 Task: Add the task  Develop a new online tool for email marketing campaigns to the section Dash & Smash in the project AgileRealm and add a Due Date to the respective task as 2023/12/02
Action: Mouse moved to (68, 278)
Screenshot: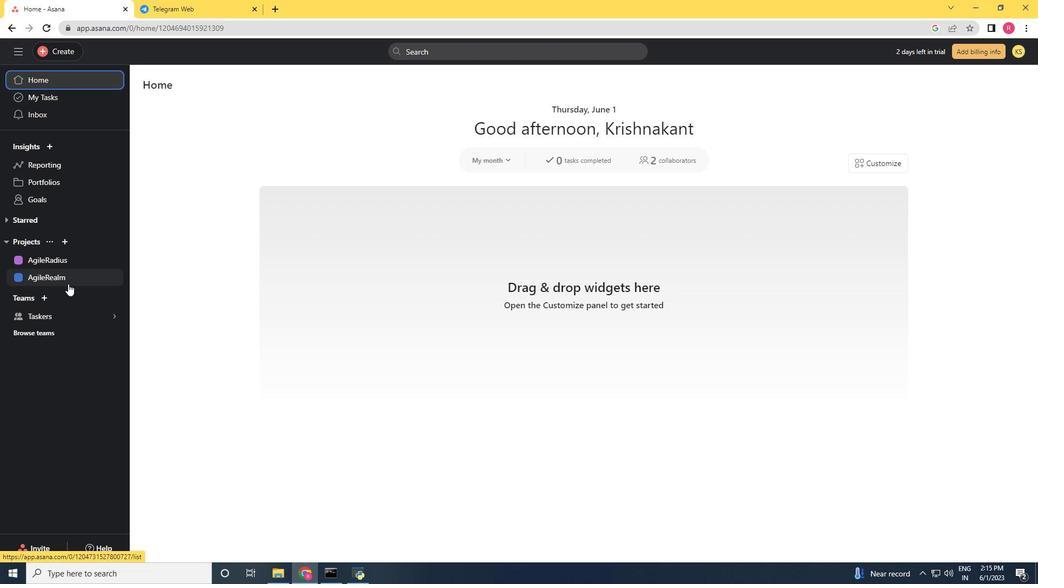 
Action: Mouse pressed left at (68, 278)
Screenshot: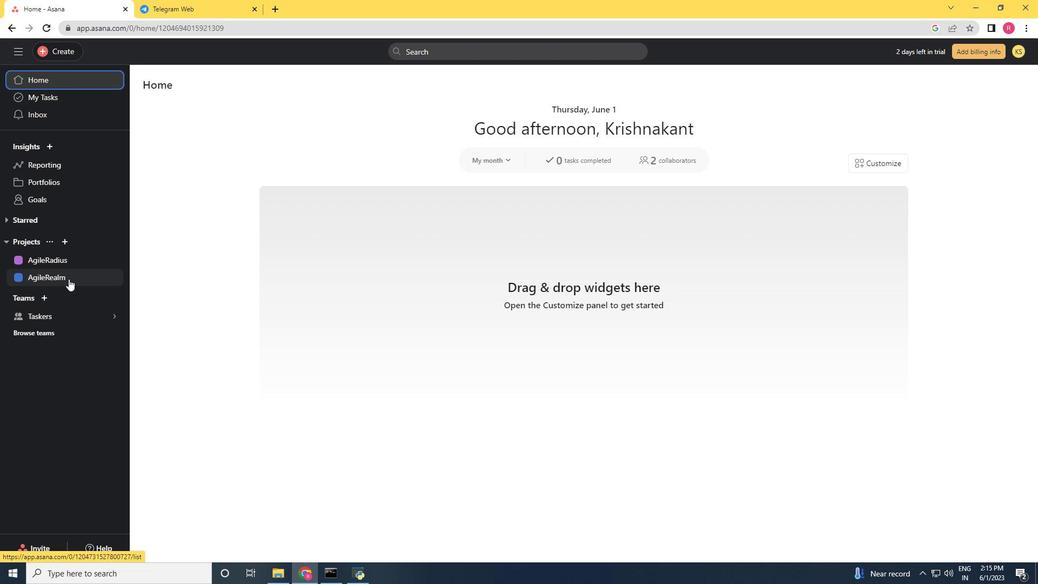 
Action: Mouse moved to (628, 372)
Screenshot: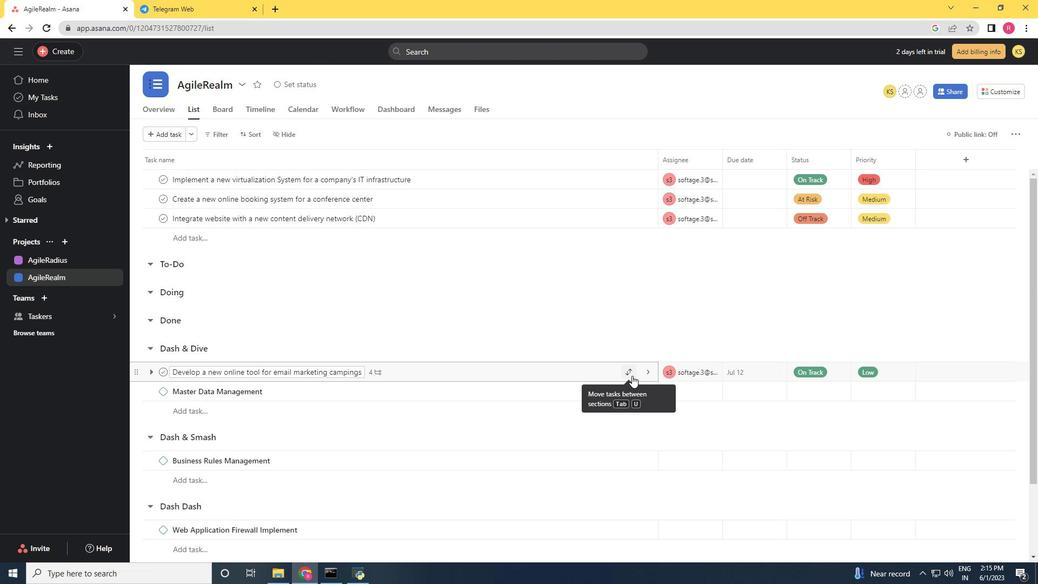 
Action: Mouse pressed left at (628, 372)
Screenshot: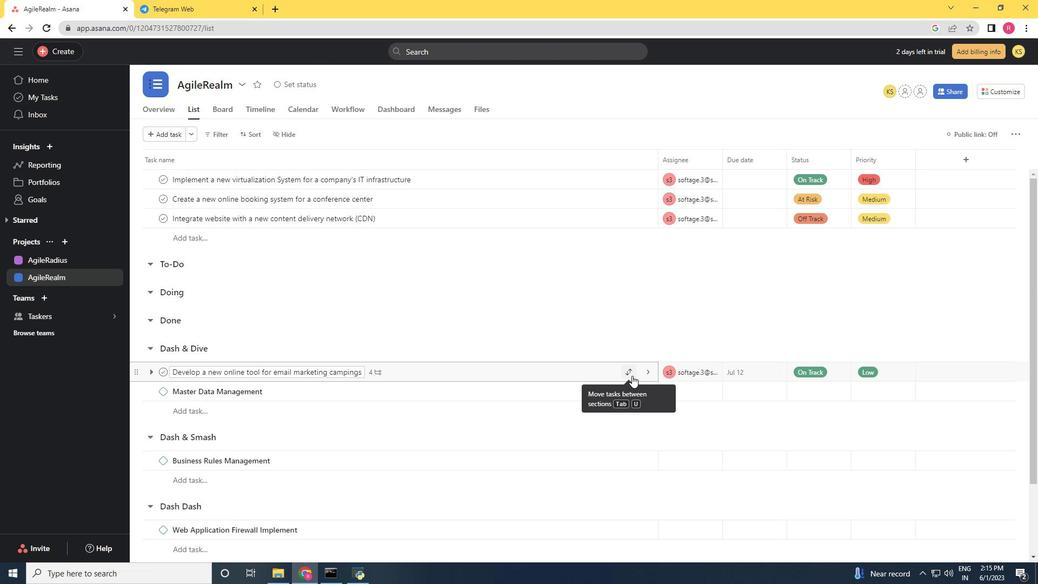
Action: Mouse moved to (581, 309)
Screenshot: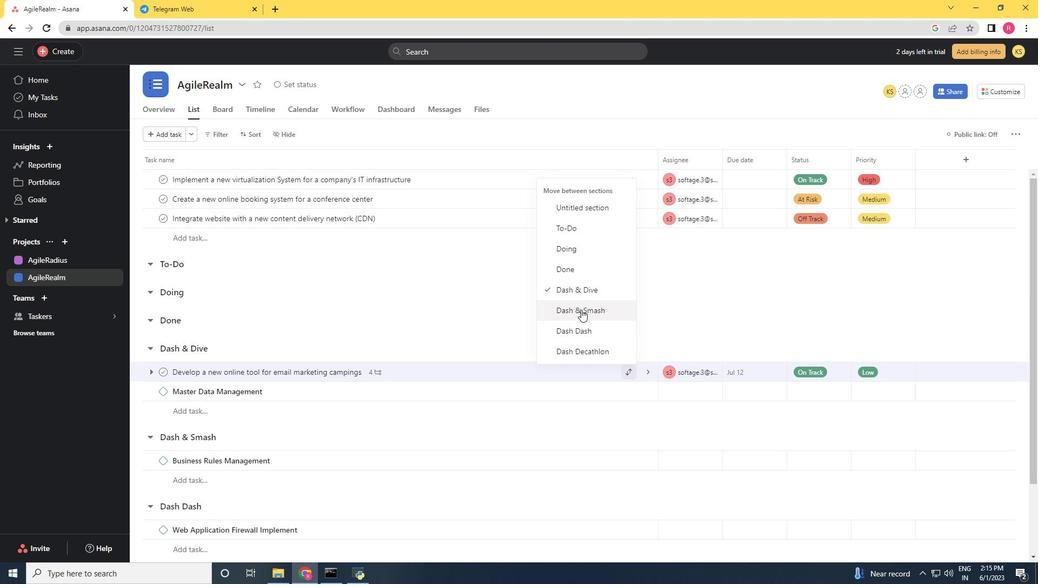 
Action: Mouse pressed left at (581, 309)
Screenshot: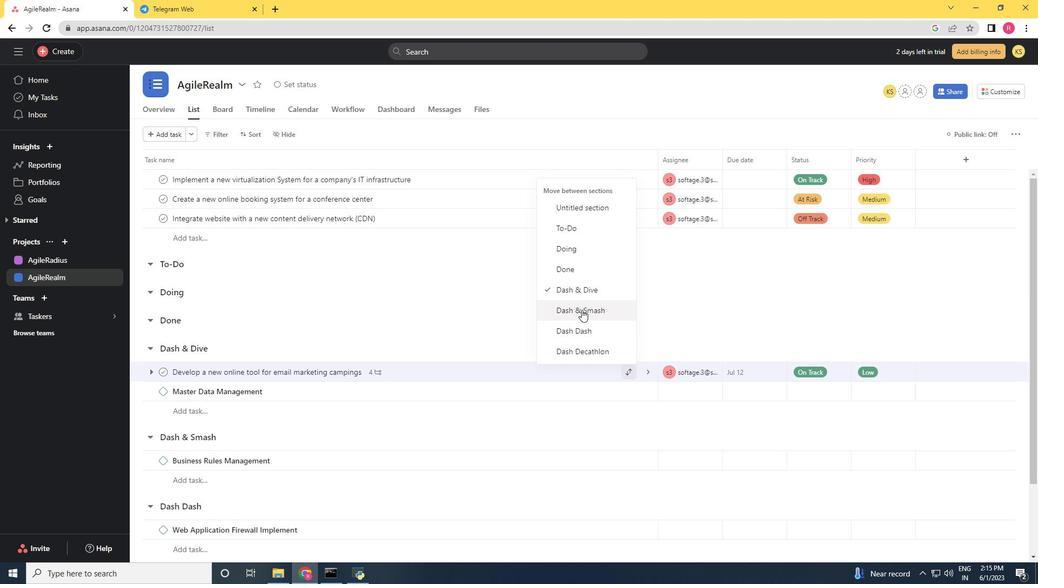 
Action: Mouse moved to (497, 442)
Screenshot: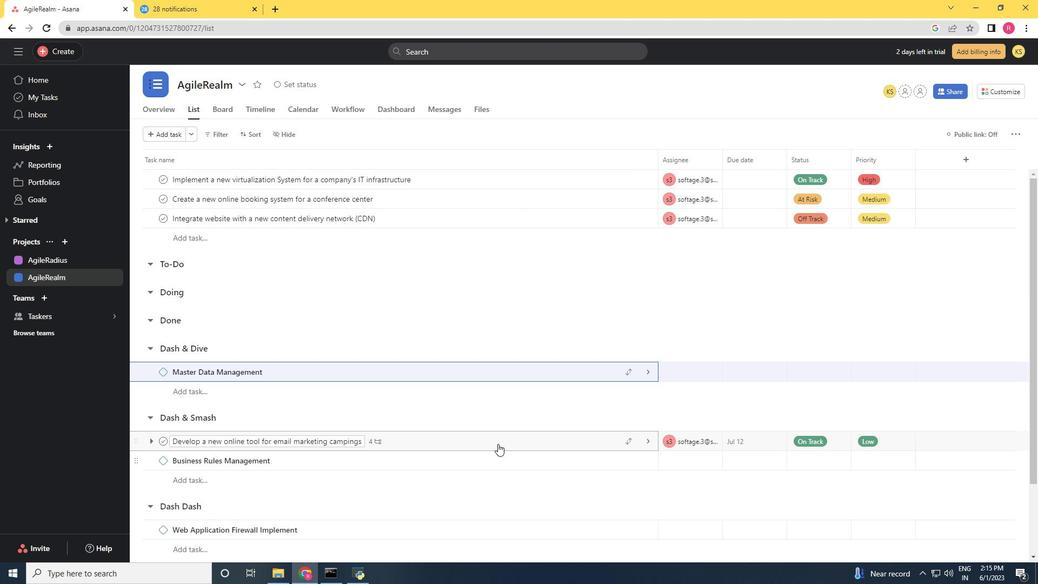 
Action: Mouse pressed left at (497, 442)
Screenshot: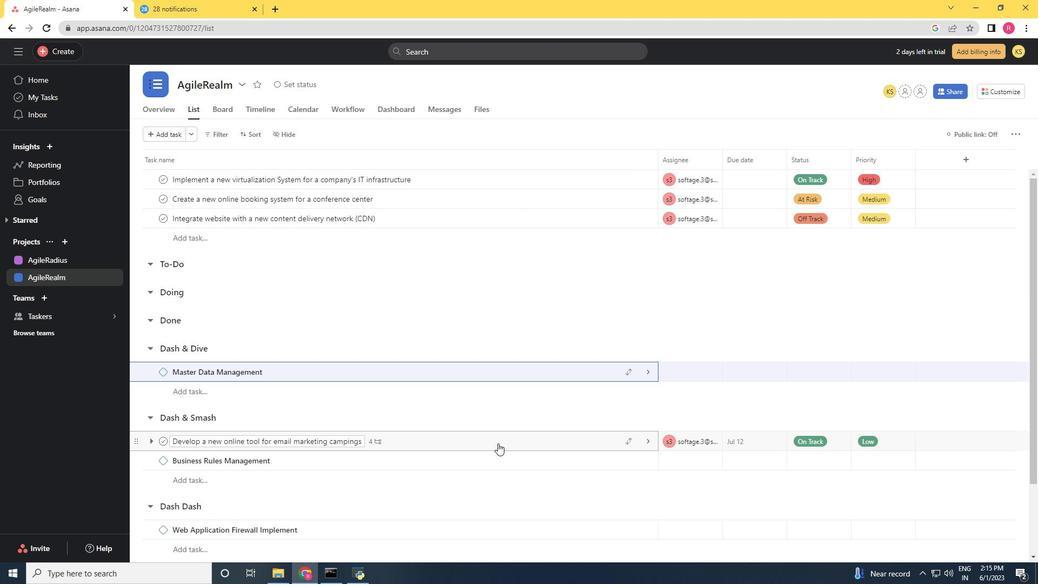 
Action: Mouse moved to (797, 215)
Screenshot: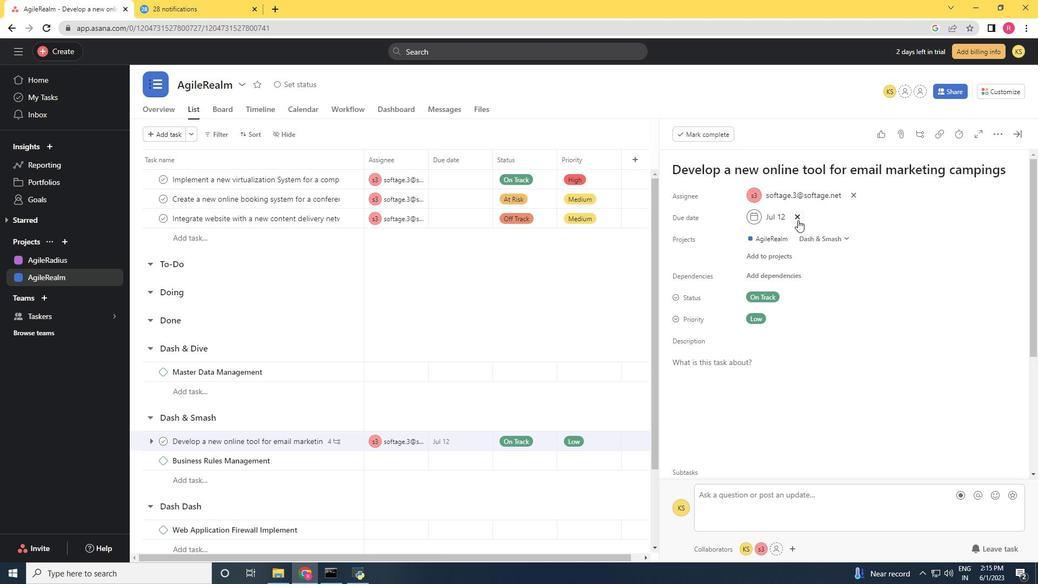 
Action: Mouse pressed left at (797, 215)
Screenshot: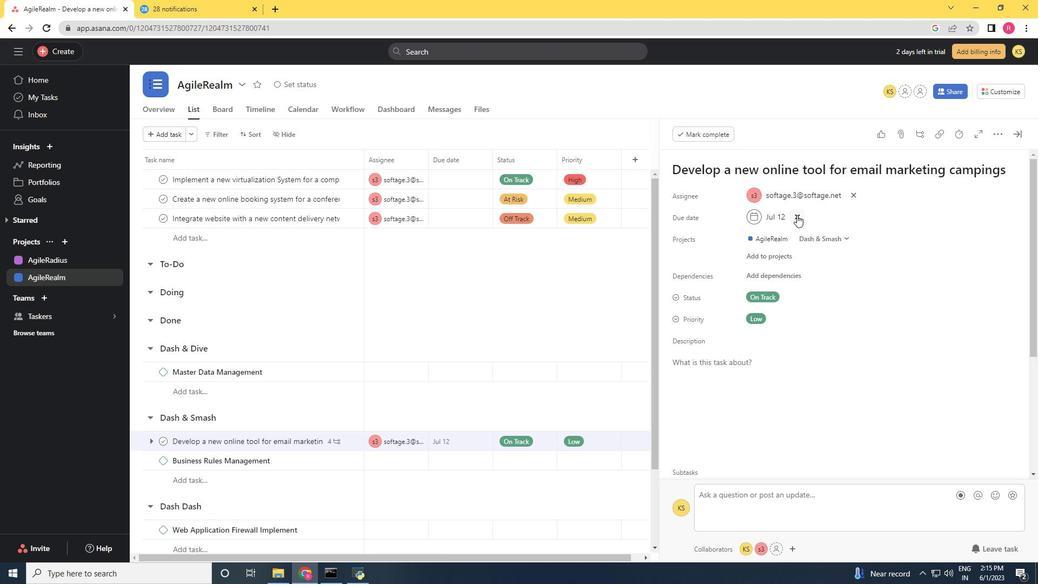 
Action: Mouse moved to (760, 217)
Screenshot: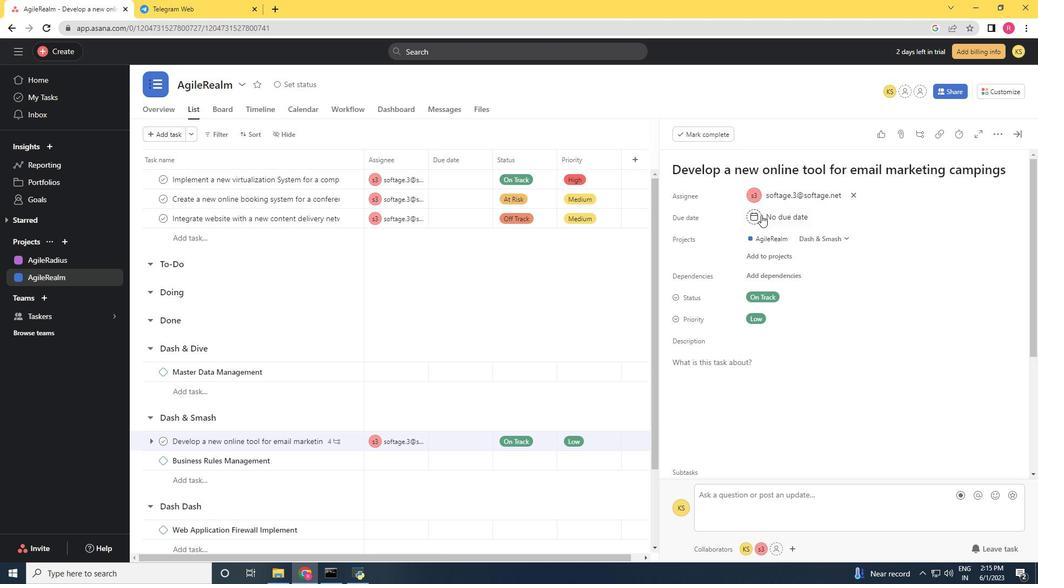 
Action: Mouse pressed left at (760, 217)
Screenshot: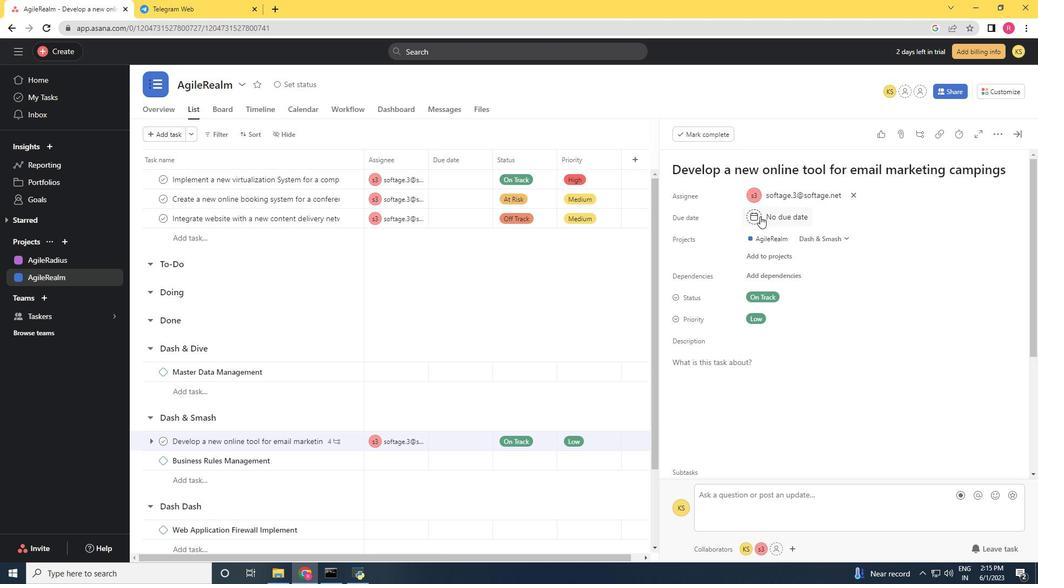 
Action: Mouse moved to (876, 270)
Screenshot: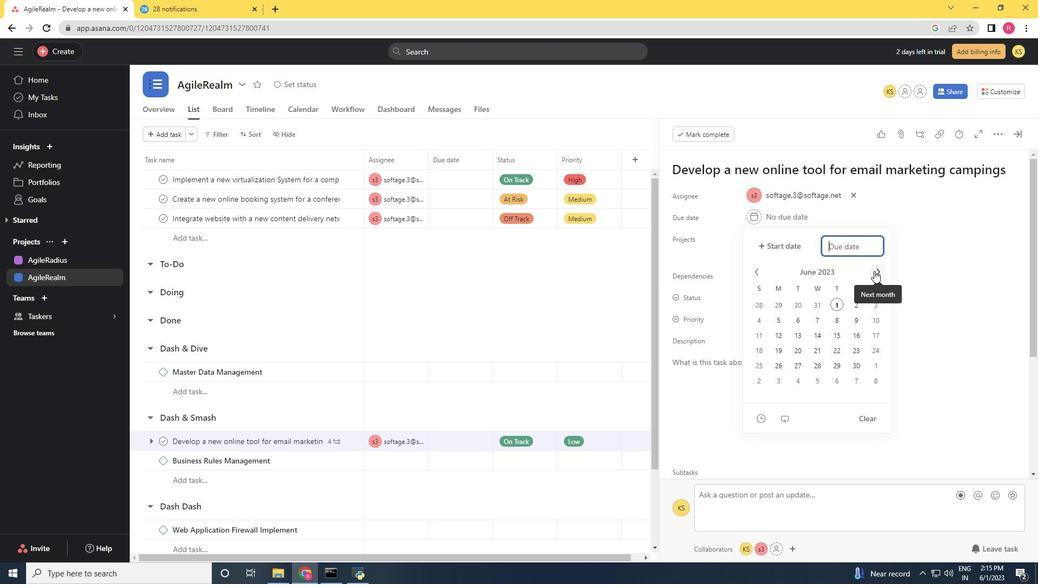 
Action: Mouse pressed left at (876, 270)
Screenshot: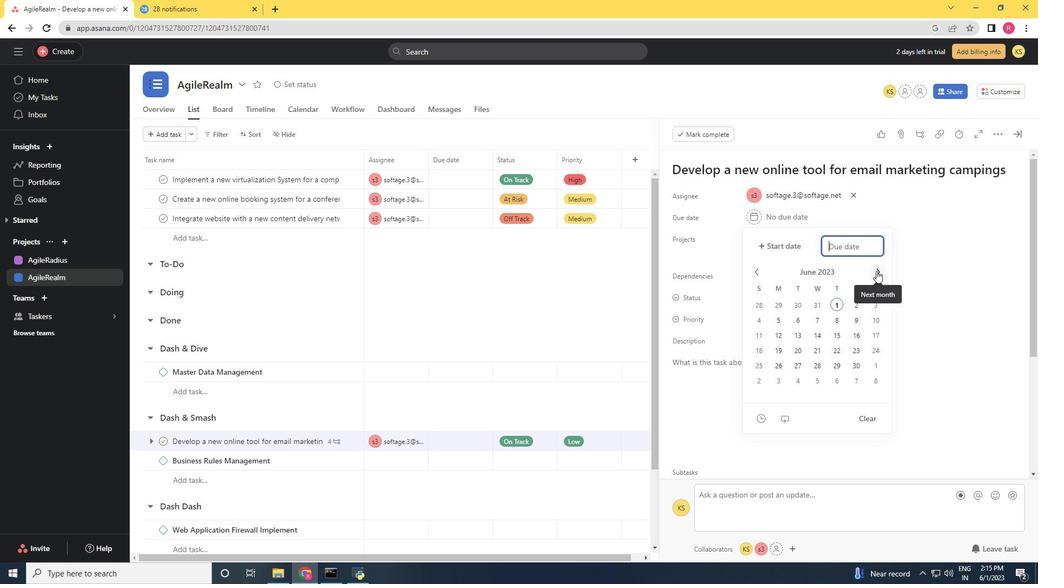 
Action: Mouse pressed left at (876, 270)
Screenshot: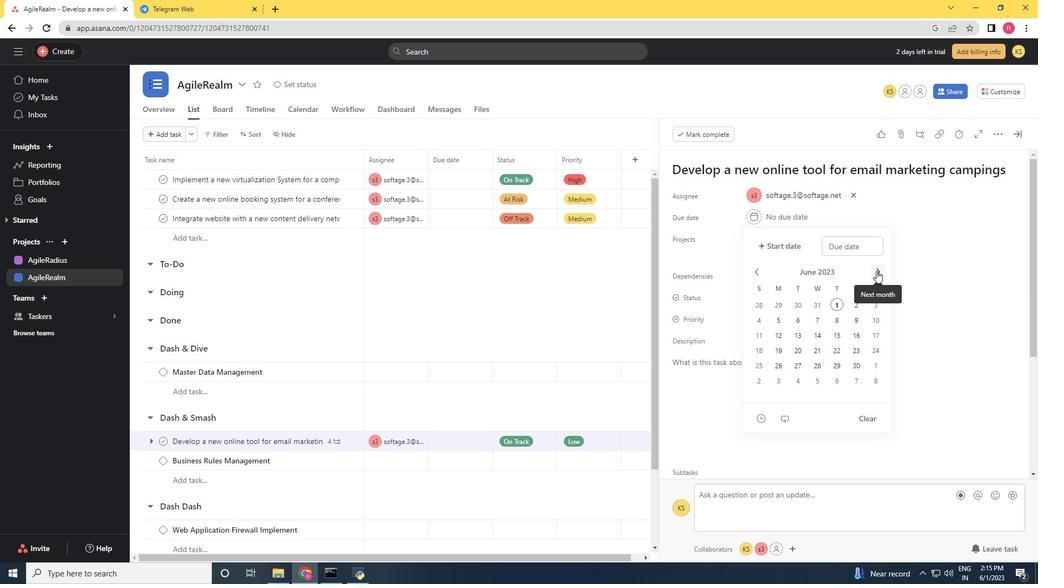 
Action: Mouse pressed left at (876, 270)
Screenshot: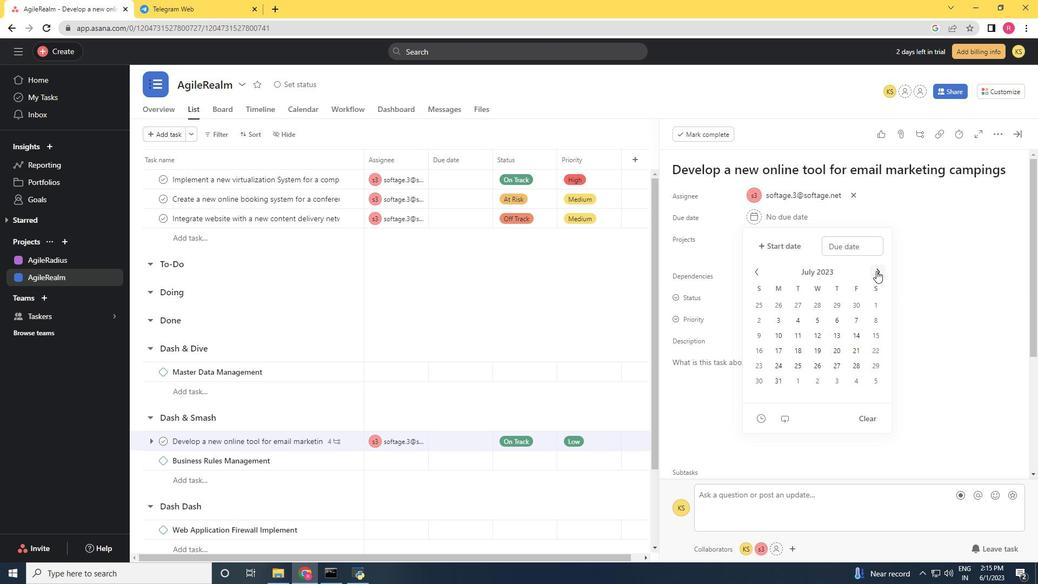 
Action: Mouse pressed left at (876, 270)
Screenshot: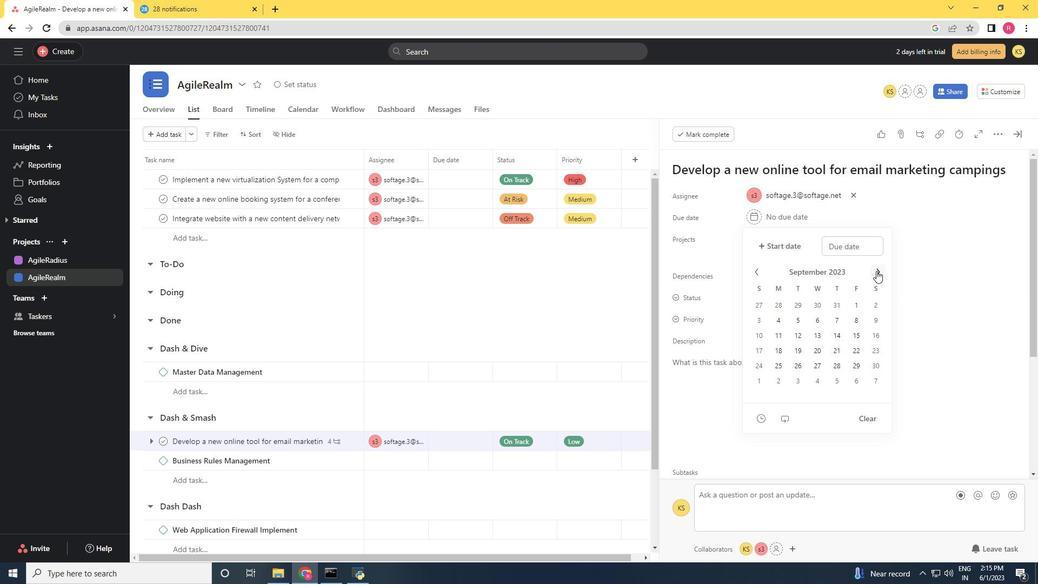 
Action: Mouse pressed left at (876, 270)
Screenshot: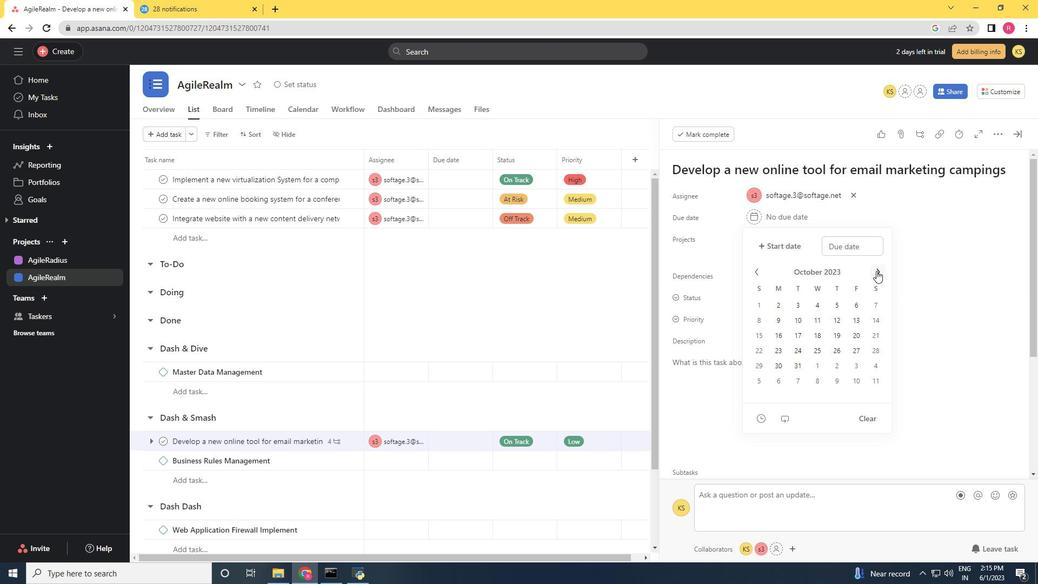 
Action: Mouse pressed left at (876, 270)
Screenshot: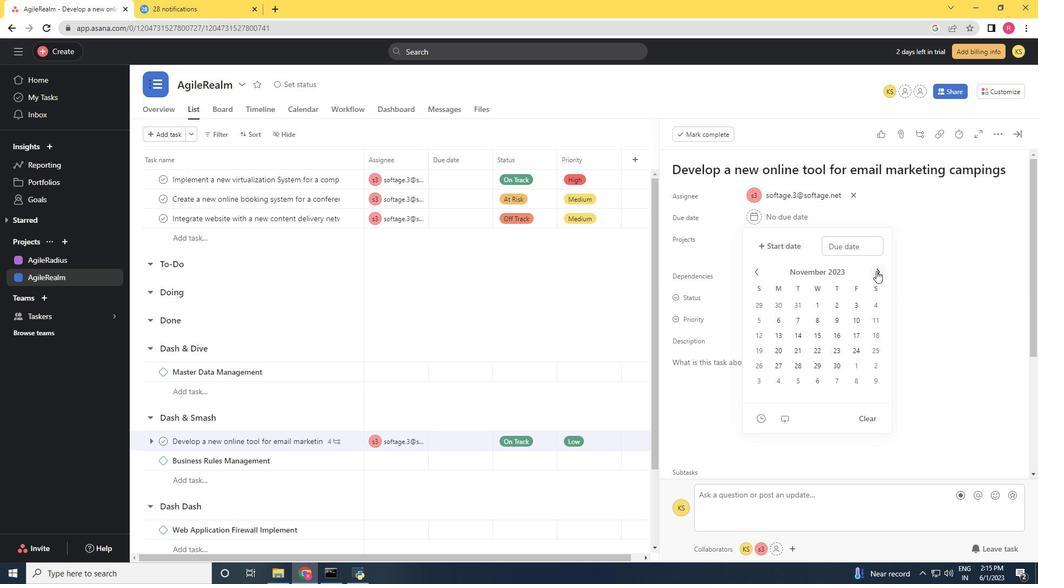 
Action: Mouse moved to (876, 305)
Screenshot: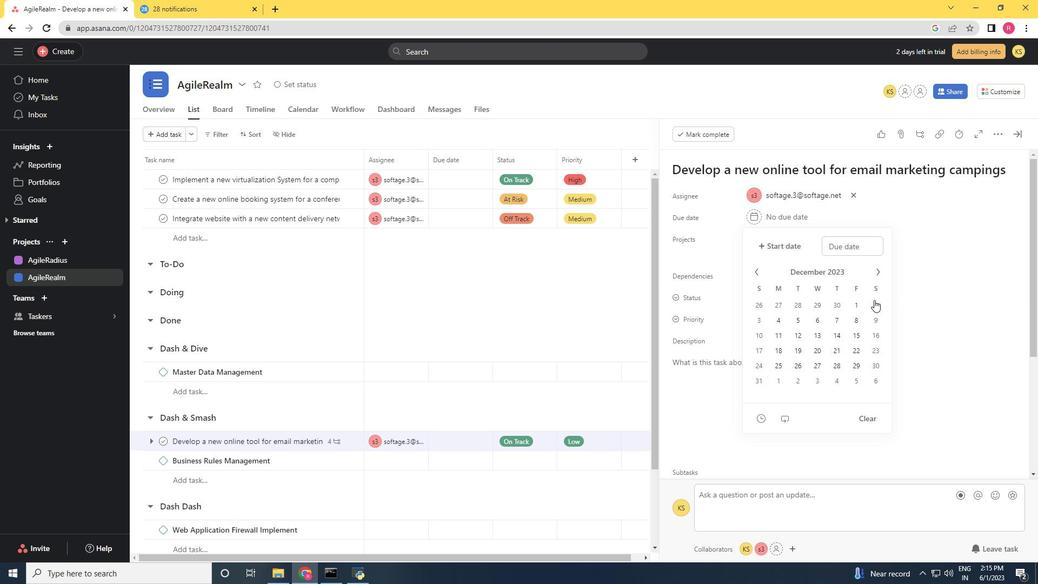 
Action: Mouse pressed left at (876, 305)
Screenshot: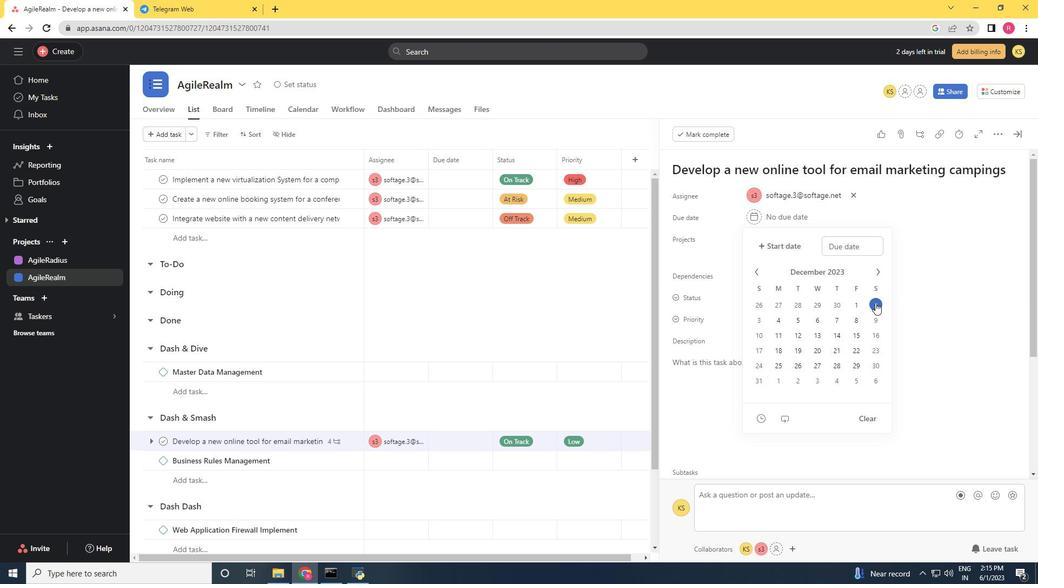 
Action: Mouse moved to (927, 303)
Screenshot: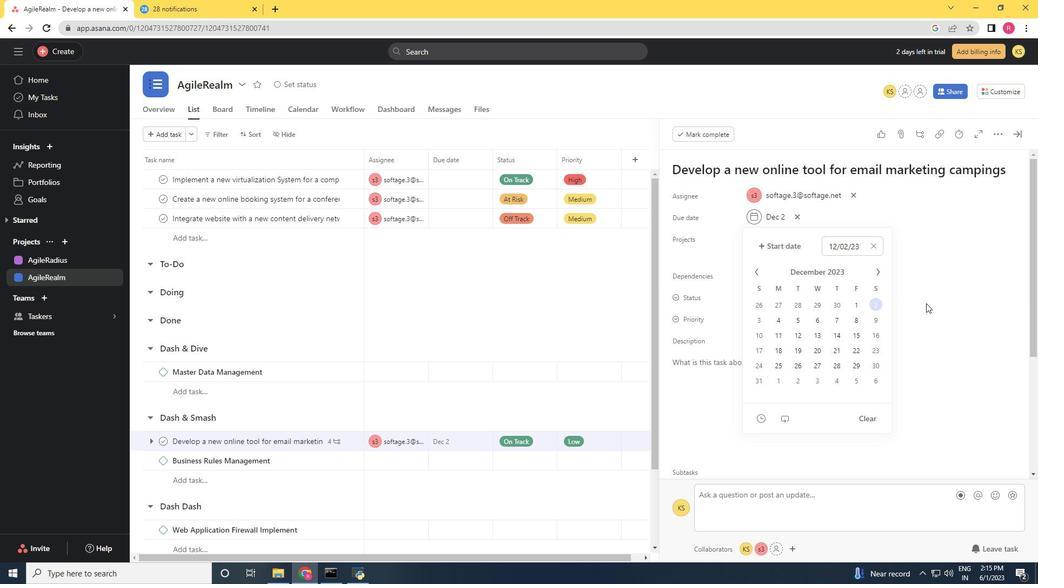 
Action: Mouse pressed left at (927, 303)
Screenshot: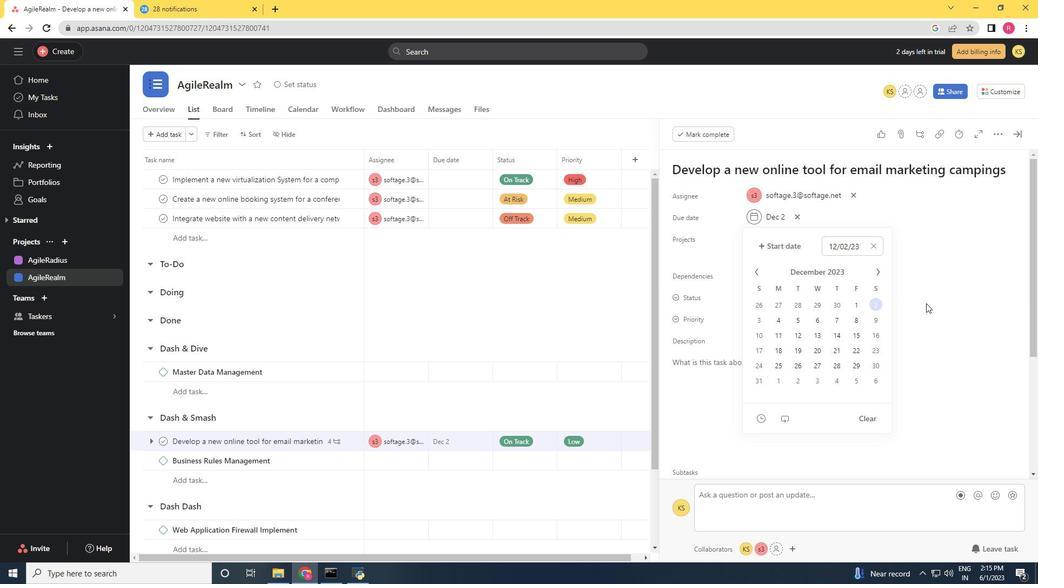 
Action: Mouse moved to (1018, 135)
Screenshot: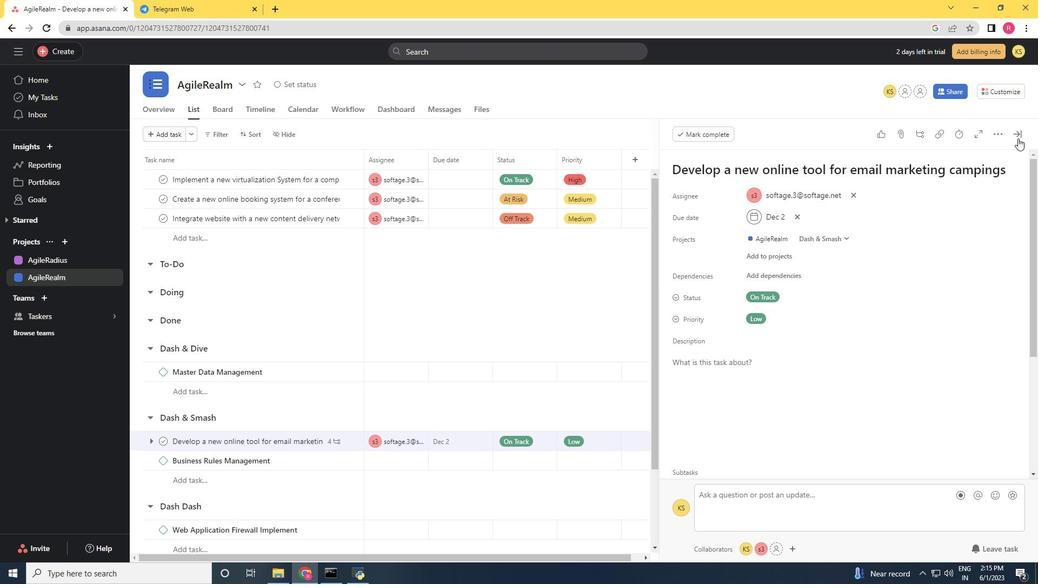
Action: Mouse pressed left at (1018, 135)
Screenshot: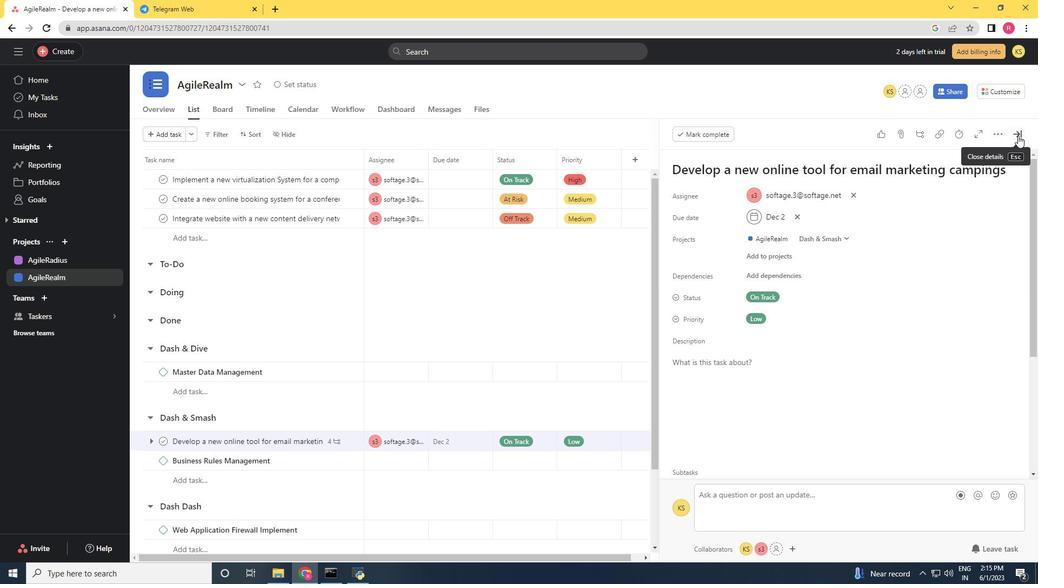 
Action: Mouse moved to (689, 341)
Screenshot: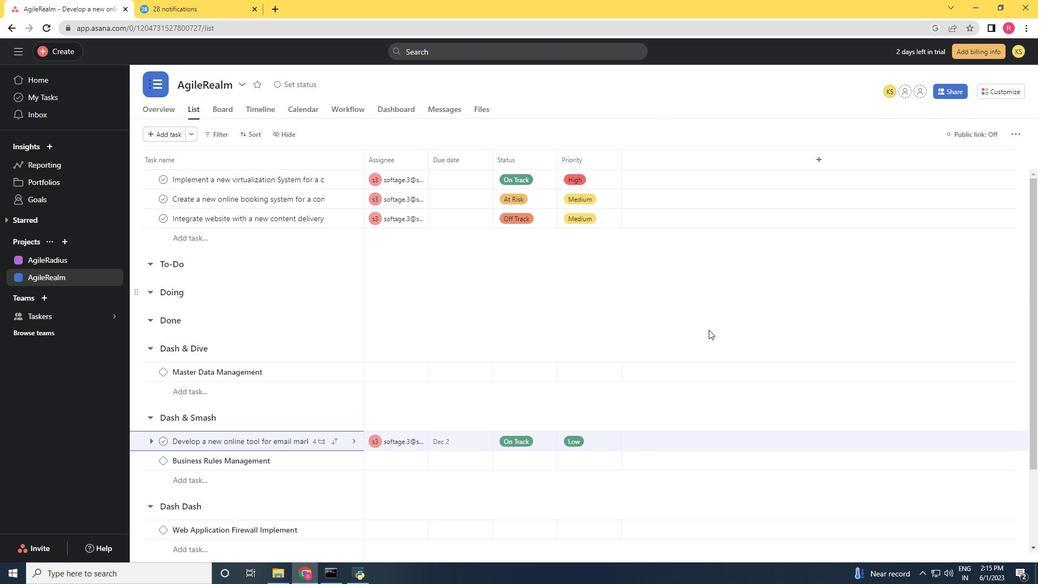
